 Task: In the  document content.html, change border color to  'Red' and border width to  '0.75' Select the first Column and fill it with the color  Light Yellow
Action: Mouse moved to (325, 165)
Screenshot: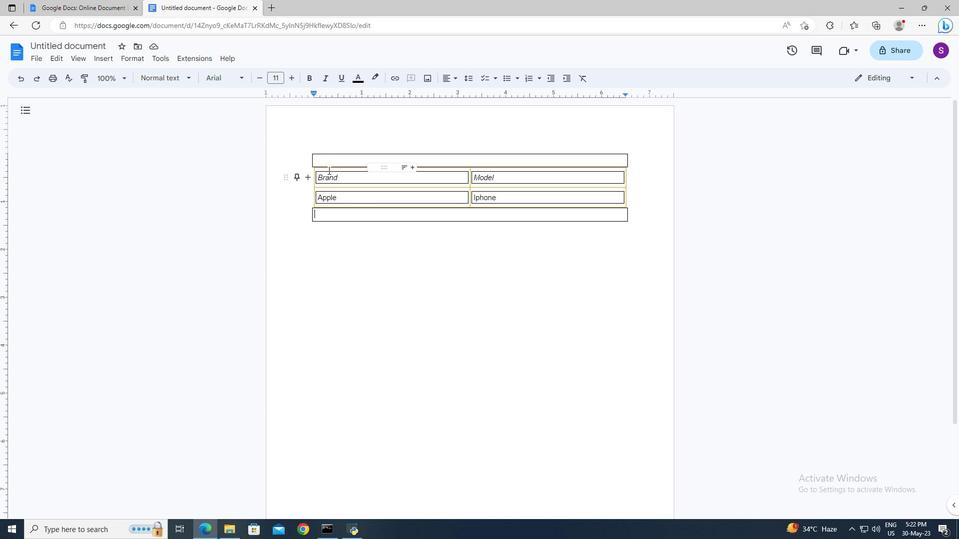 
Action: Key pressed ctrl+A
Screenshot: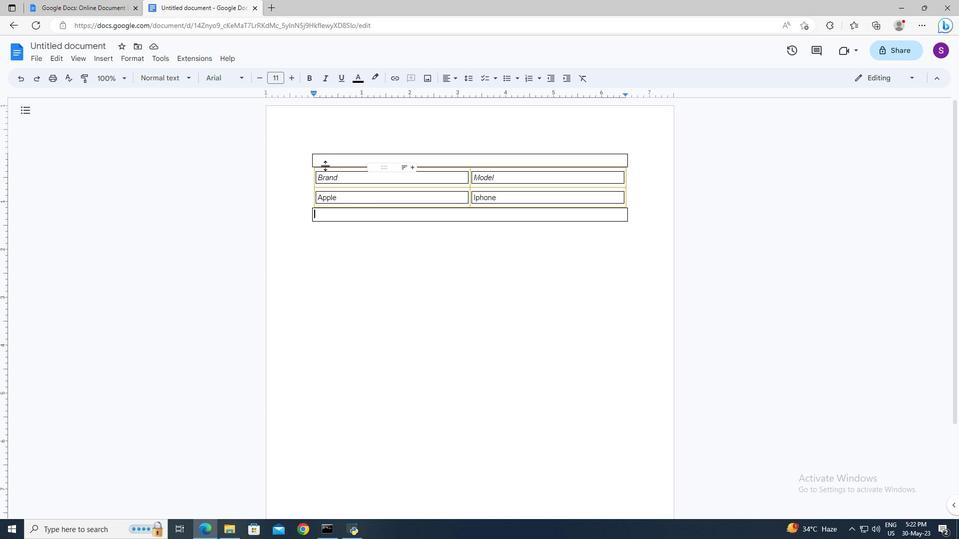 
Action: Mouse moved to (145, 60)
Screenshot: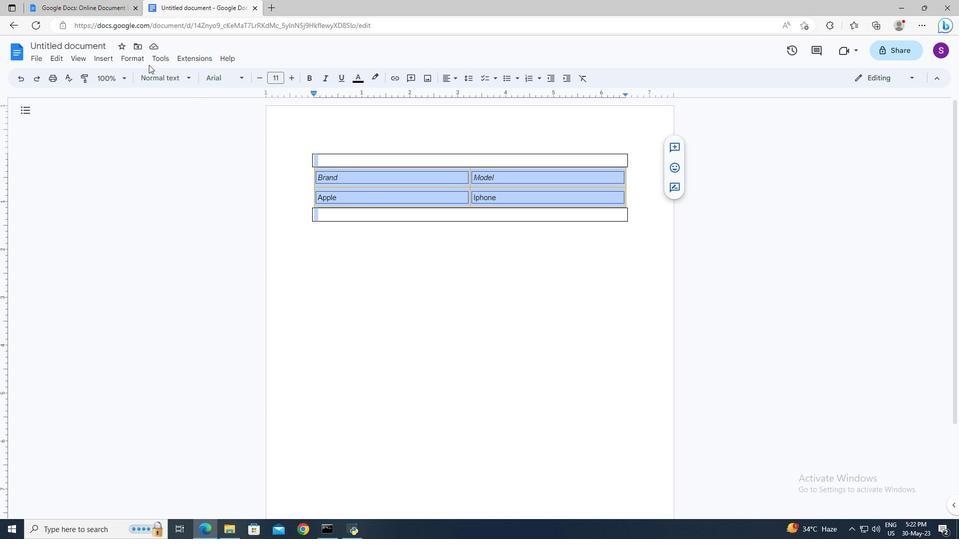 
Action: Mouse pressed left at (145, 60)
Screenshot: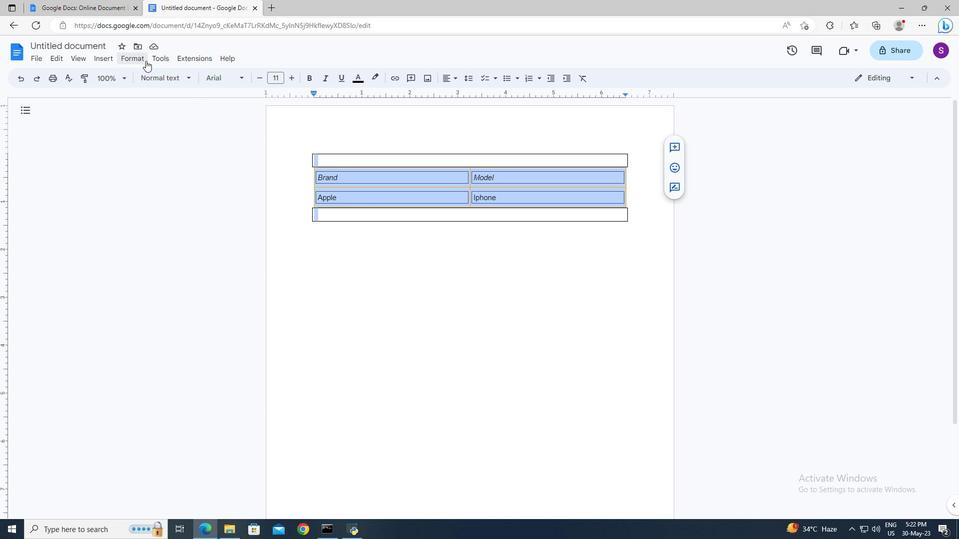 
Action: Mouse moved to (287, 89)
Screenshot: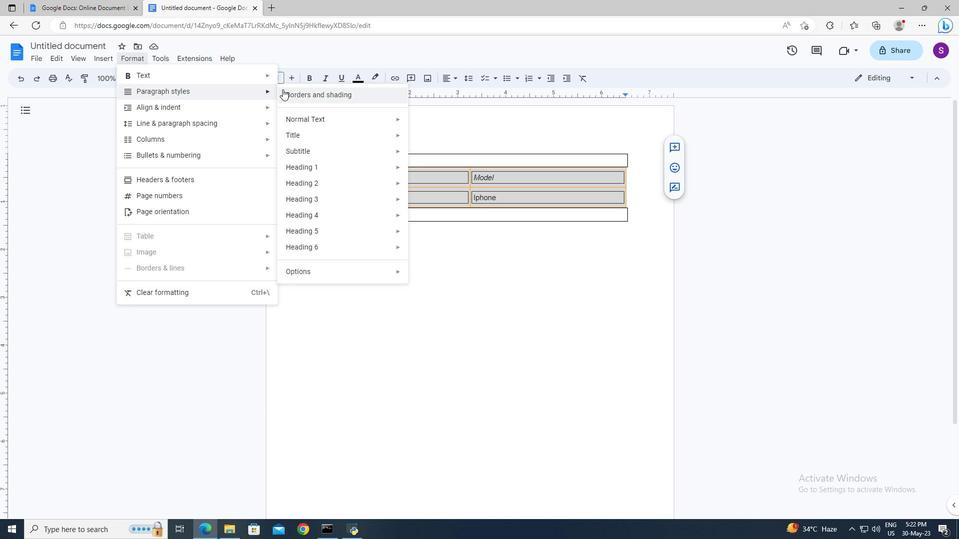 
Action: Mouse pressed left at (287, 89)
Screenshot: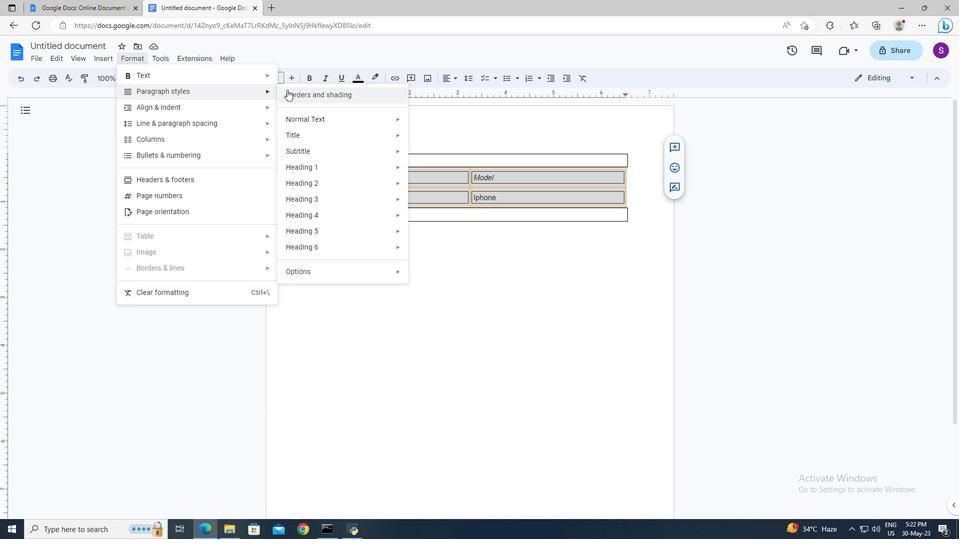 
Action: Mouse moved to (547, 288)
Screenshot: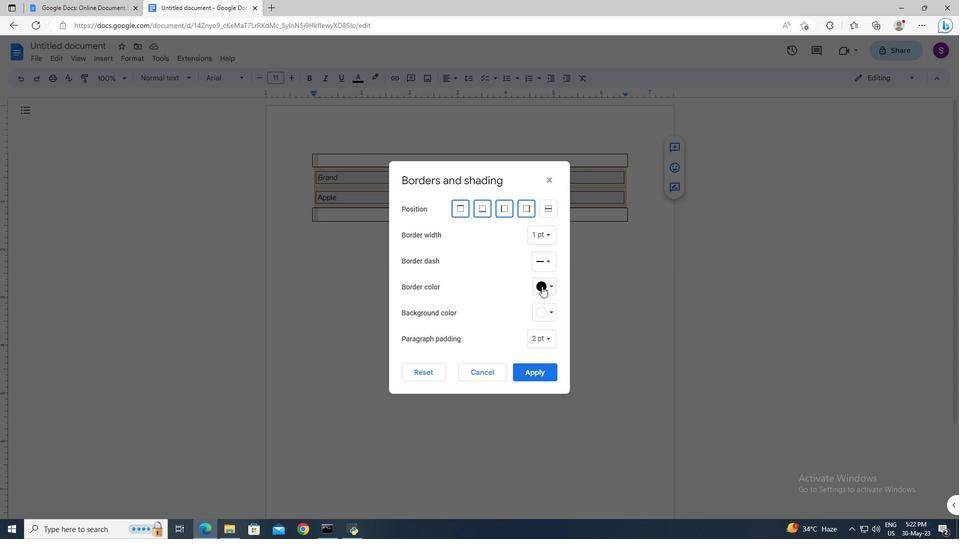 
Action: Mouse pressed left at (547, 288)
Screenshot: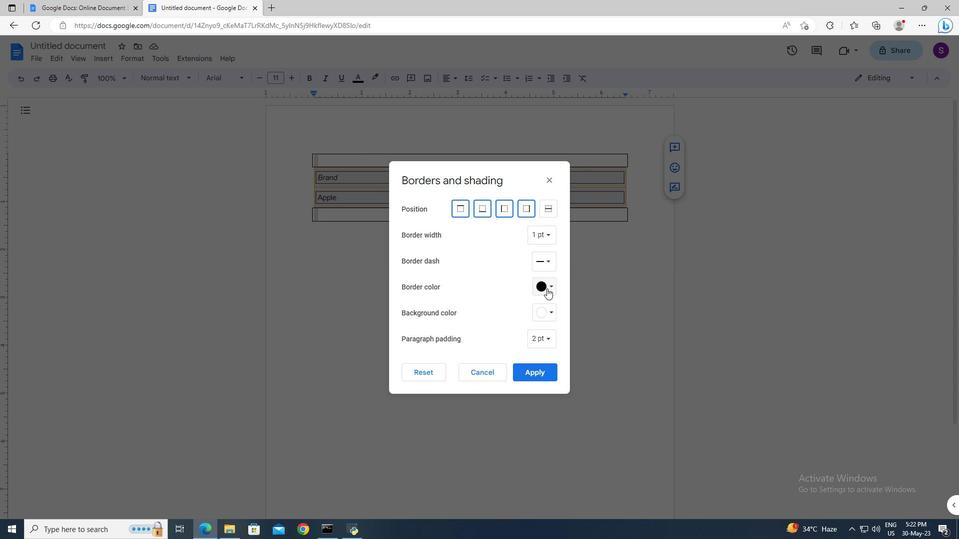 
Action: Mouse moved to (554, 318)
Screenshot: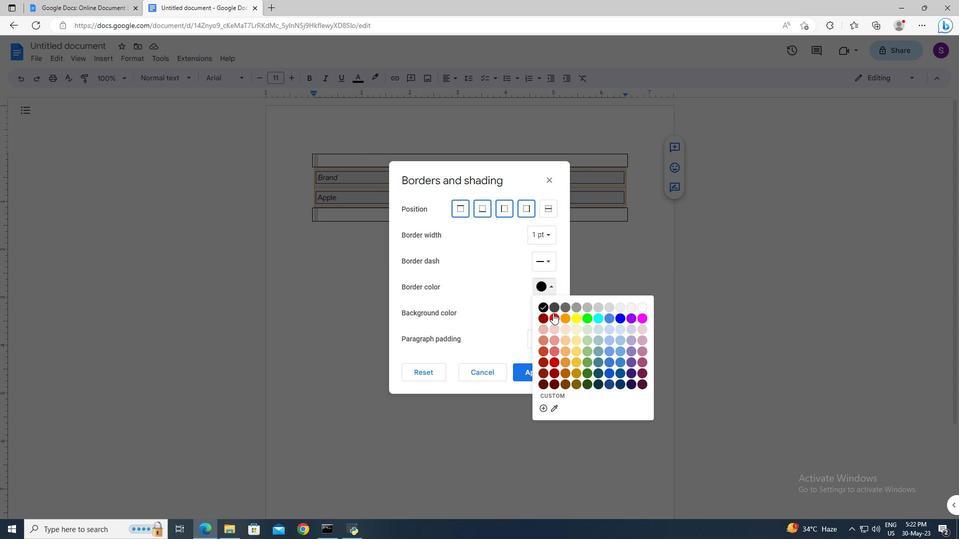 
Action: Mouse pressed left at (554, 318)
Screenshot: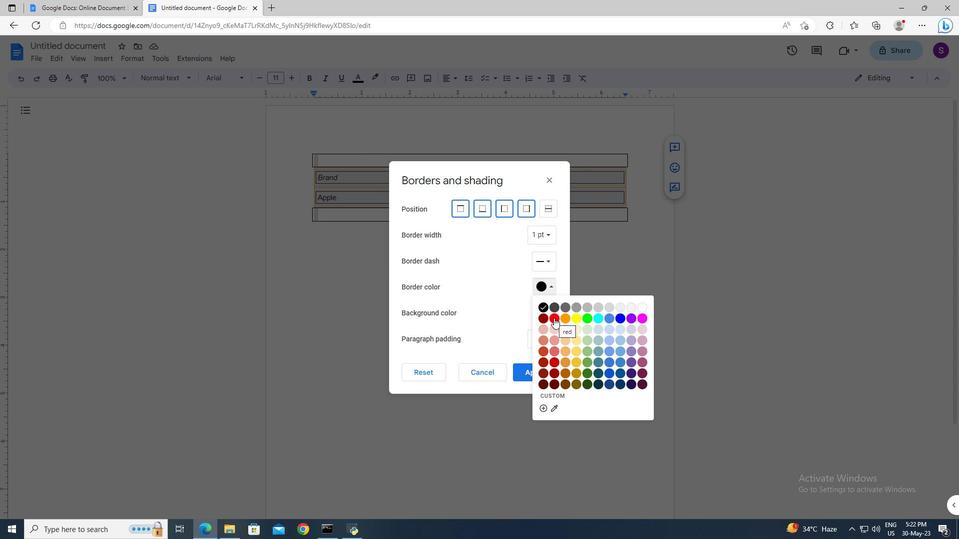
Action: Mouse moved to (545, 239)
Screenshot: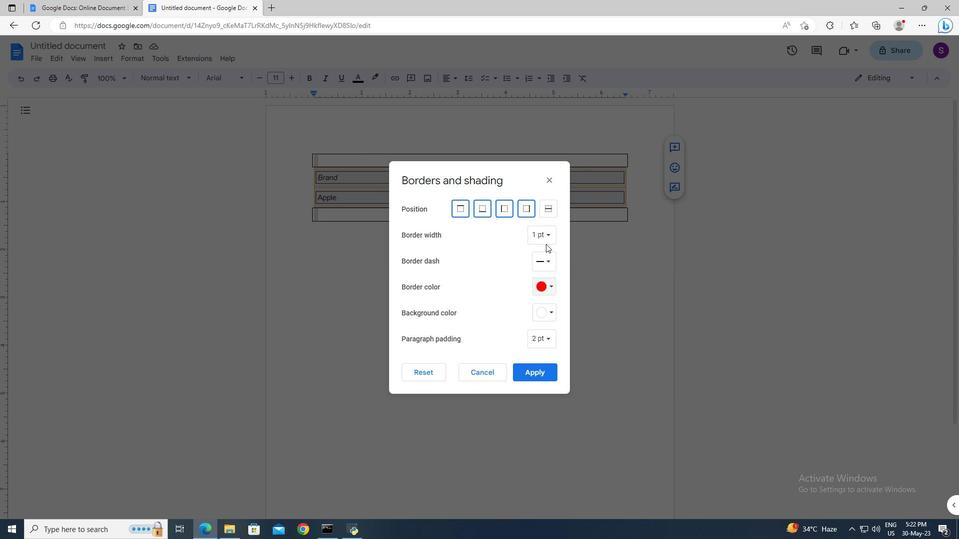 
Action: Mouse pressed left at (545, 239)
Screenshot: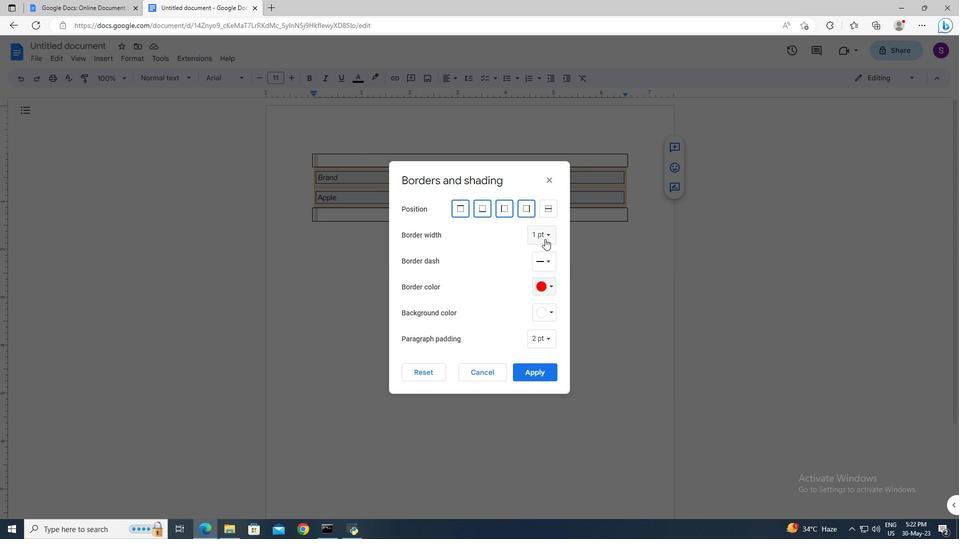 
Action: Mouse moved to (551, 285)
Screenshot: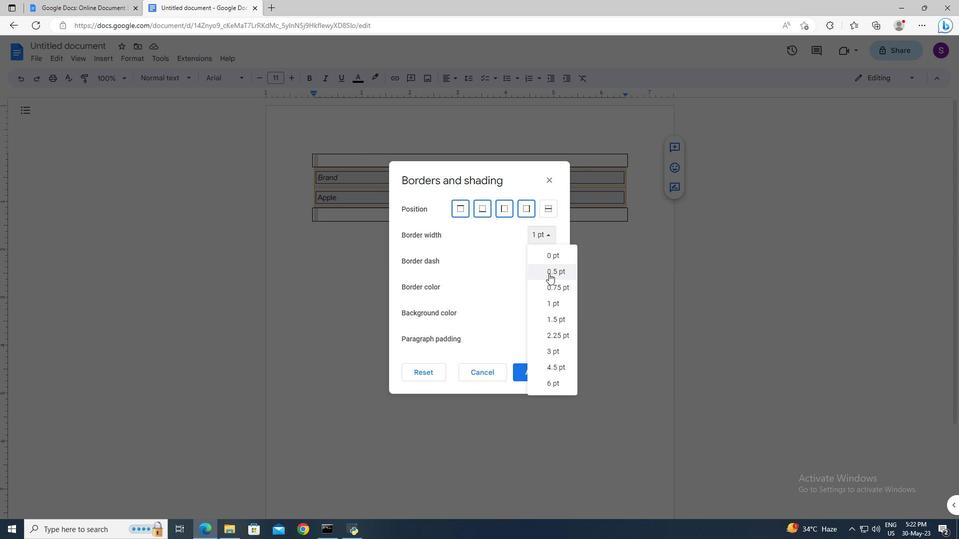 
Action: Mouse pressed left at (551, 285)
Screenshot: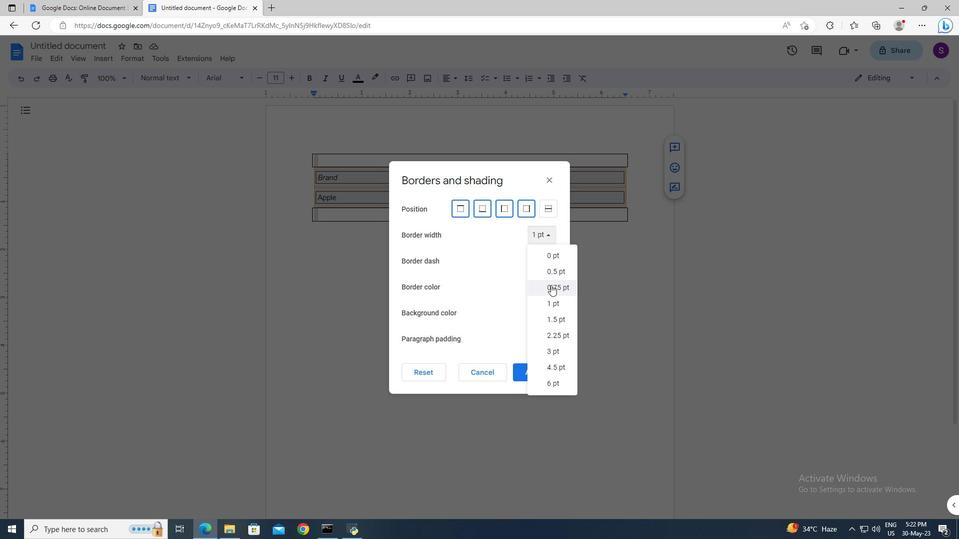 
Action: Mouse moved to (549, 374)
Screenshot: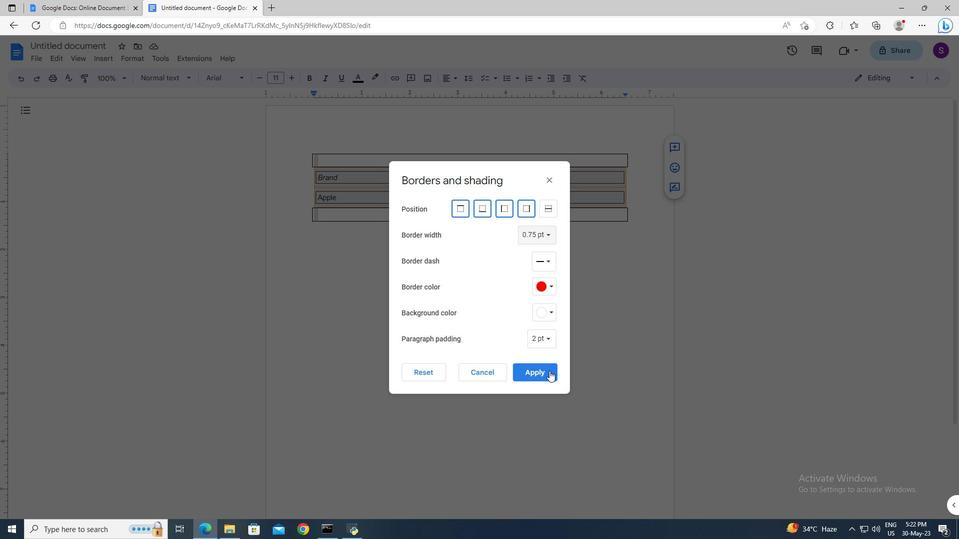 
Action: Mouse pressed left at (549, 374)
Screenshot: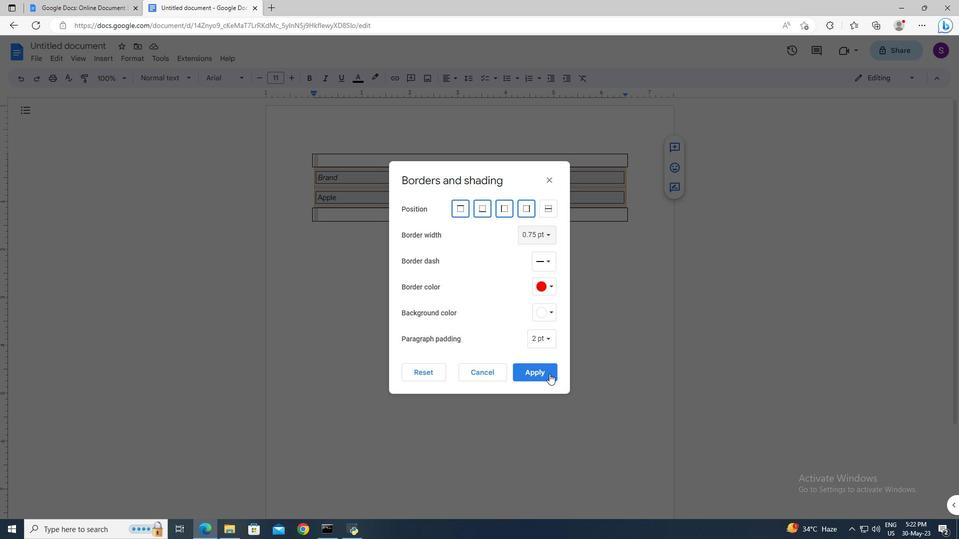 
Action: Mouse moved to (320, 176)
Screenshot: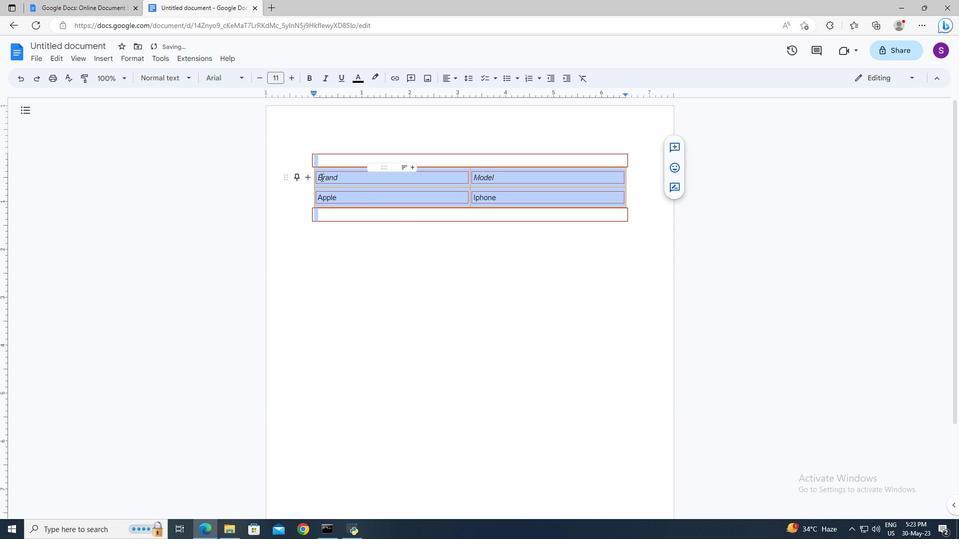 
Action: Mouse pressed left at (320, 176)
Screenshot: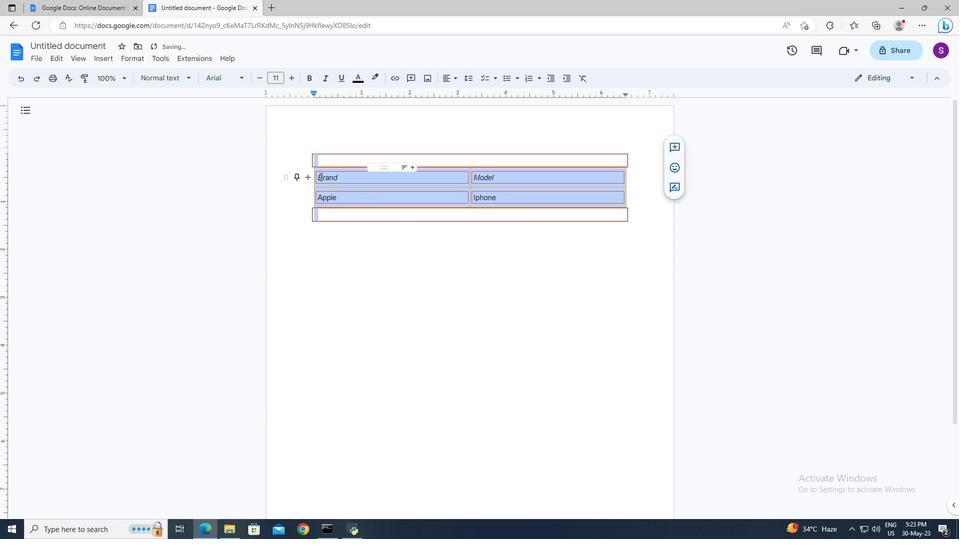 
Action: Key pressed <Key.left><Key.shift><Key.down>
Screenshot: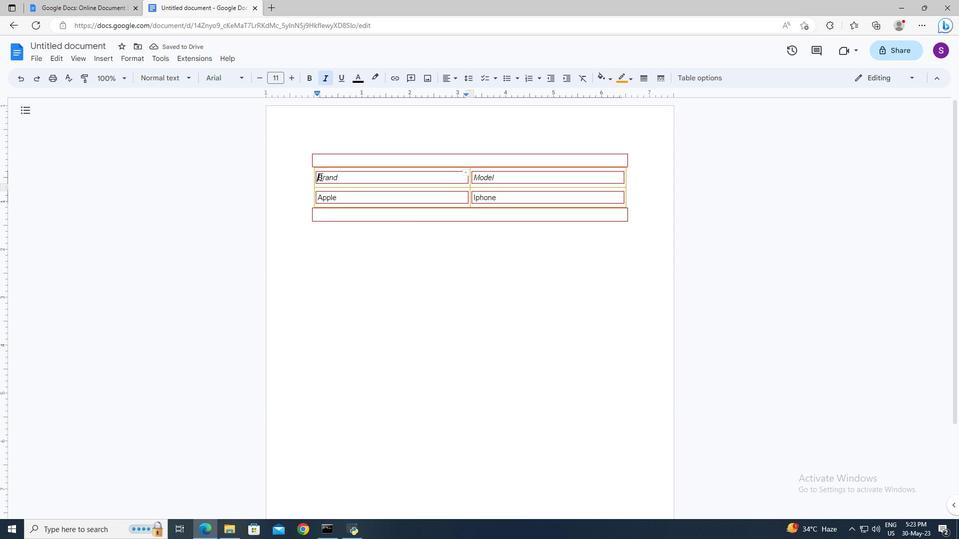 
Action: Mouse moved to (590, 79)
Screenshot: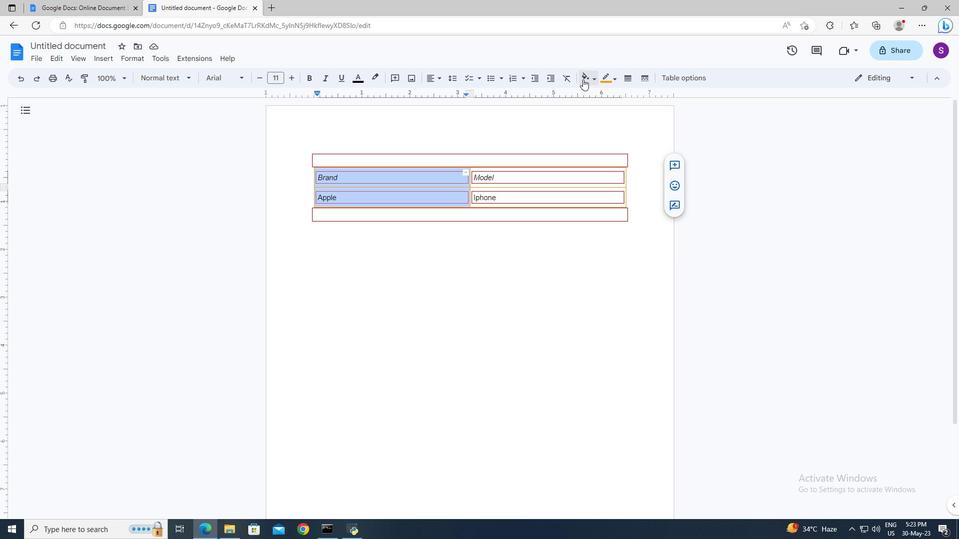 
Action: Mouse pressed left at (590, 79)
Screenshot: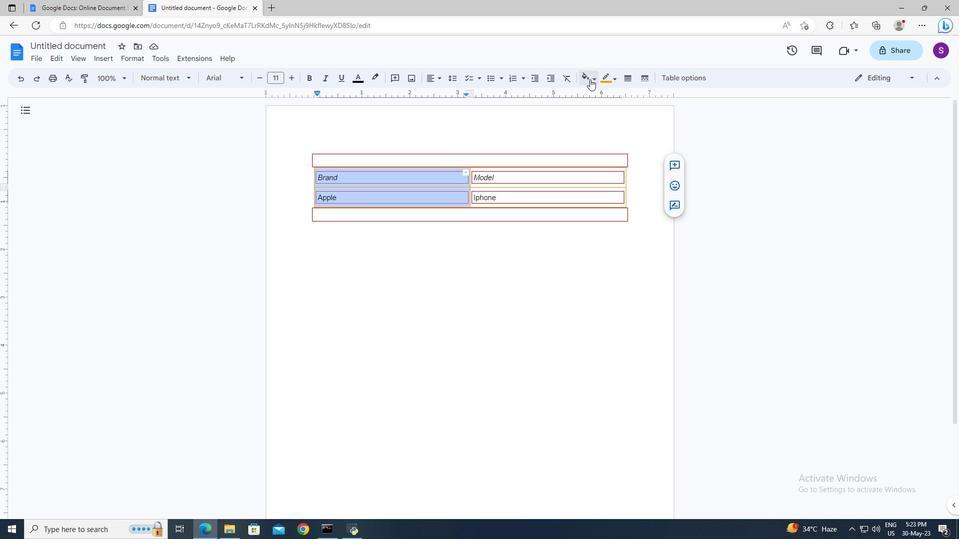 
Action: Mouse moved to (623, 146)
Screenshot: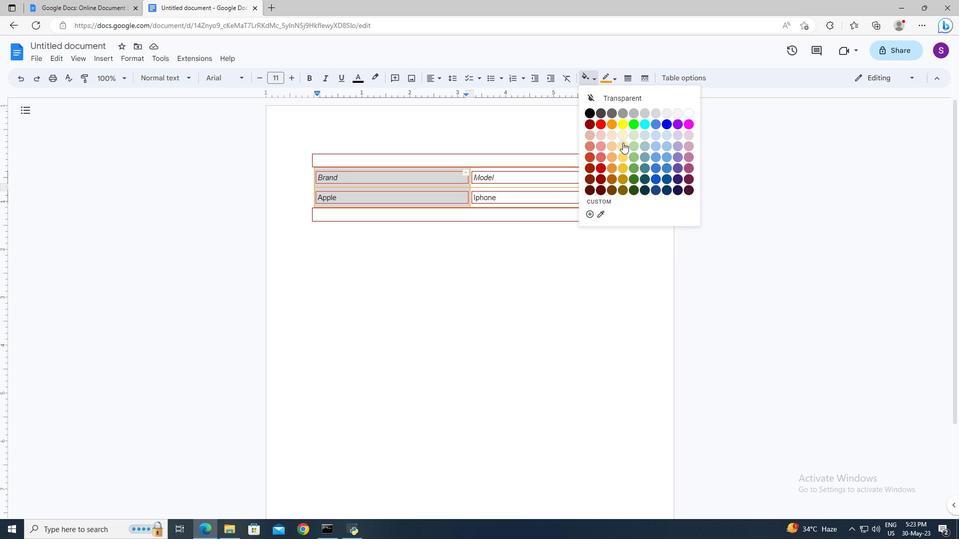 
Action: Mouse pressed left at (623, 146)
Screenshot: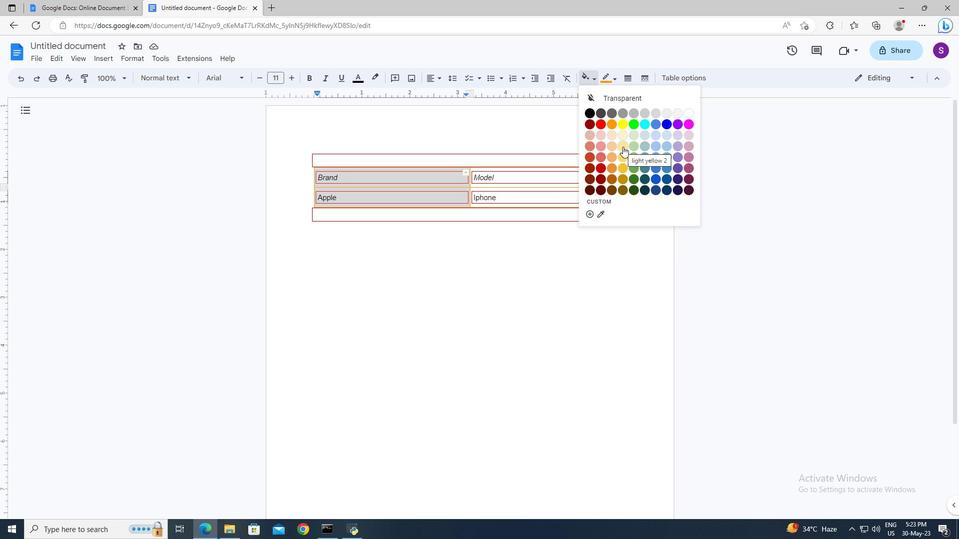 
Action: Mouse moved to (601, 265)
Screenshot: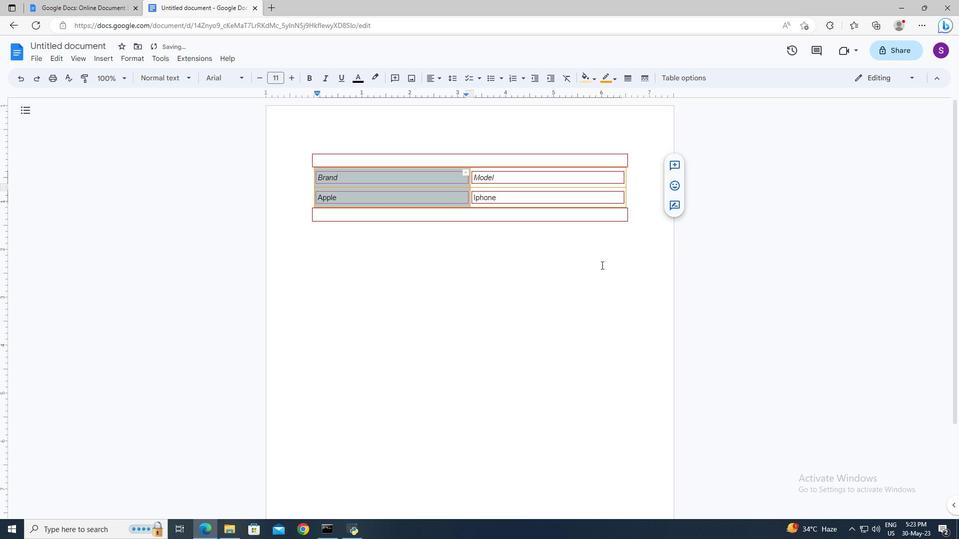 
Action: Mouse pressed left at (601, 265)
Screenshot: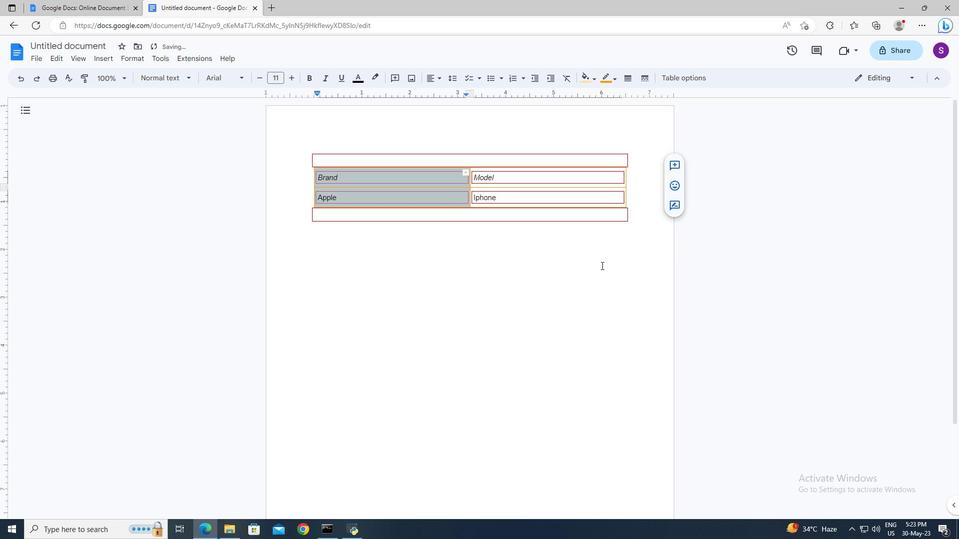 
